 Task: Look for products in the category "Sun Protection & Bug Spray" from Mineral Fusion only.
Action: Mouse moved to (300, 140)
Screenshot: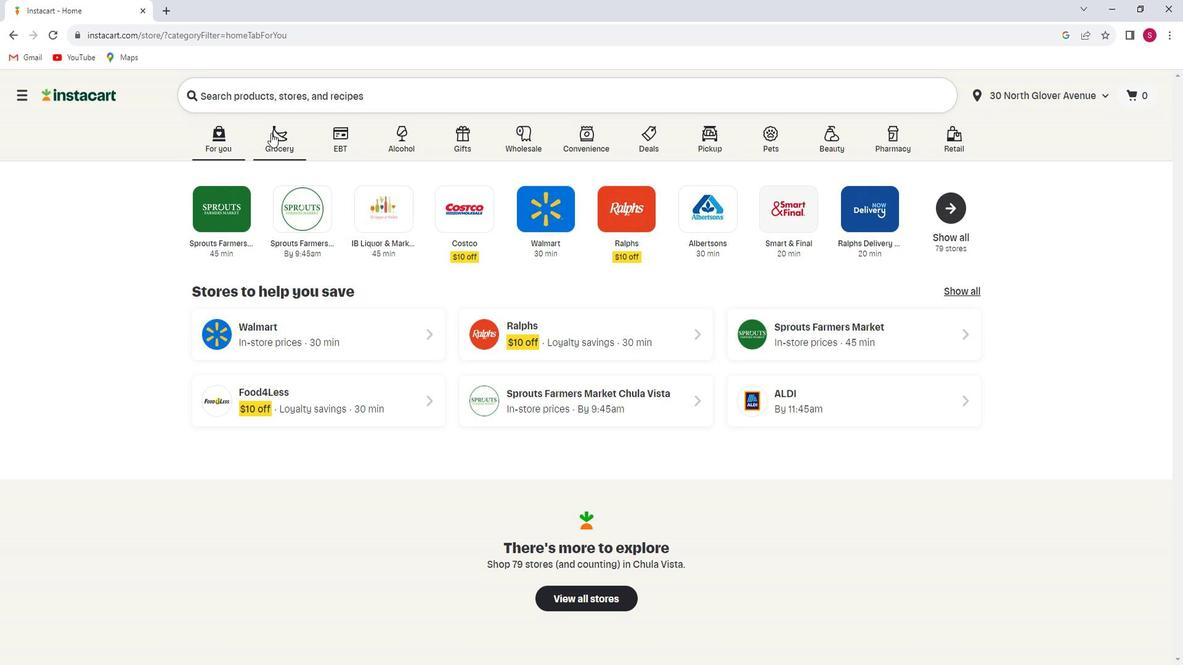 
Action: Mouse pressed left at (300, 140)
Screenshot: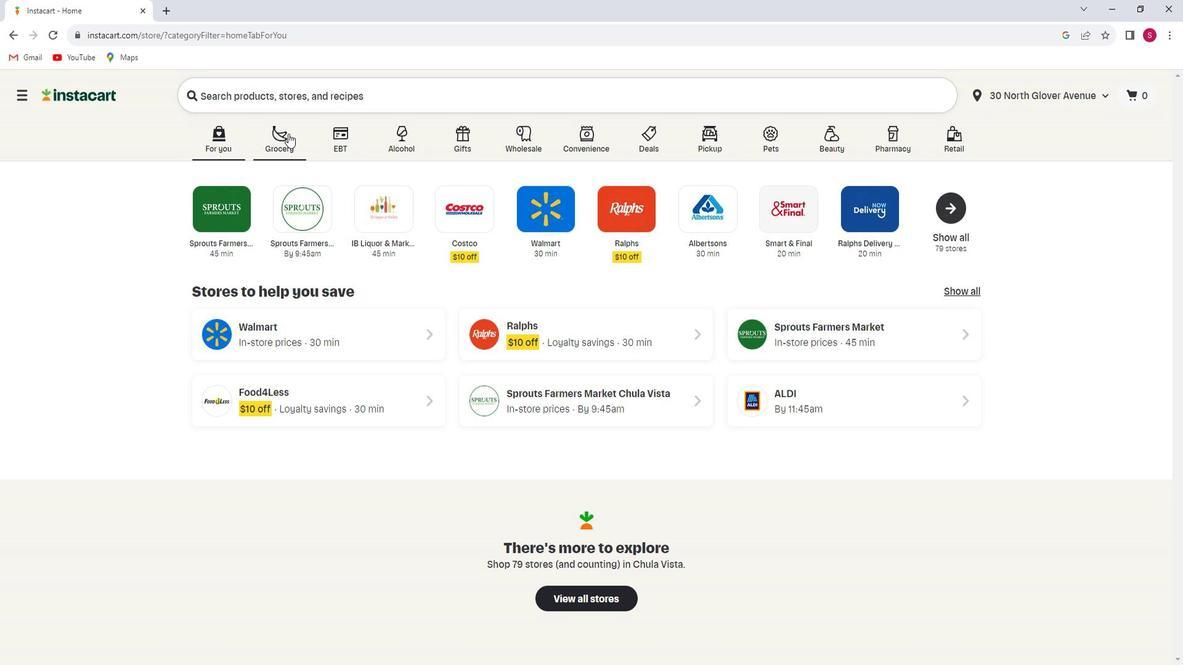 
Action: Mouse moved to (304, 361)
Screenshot: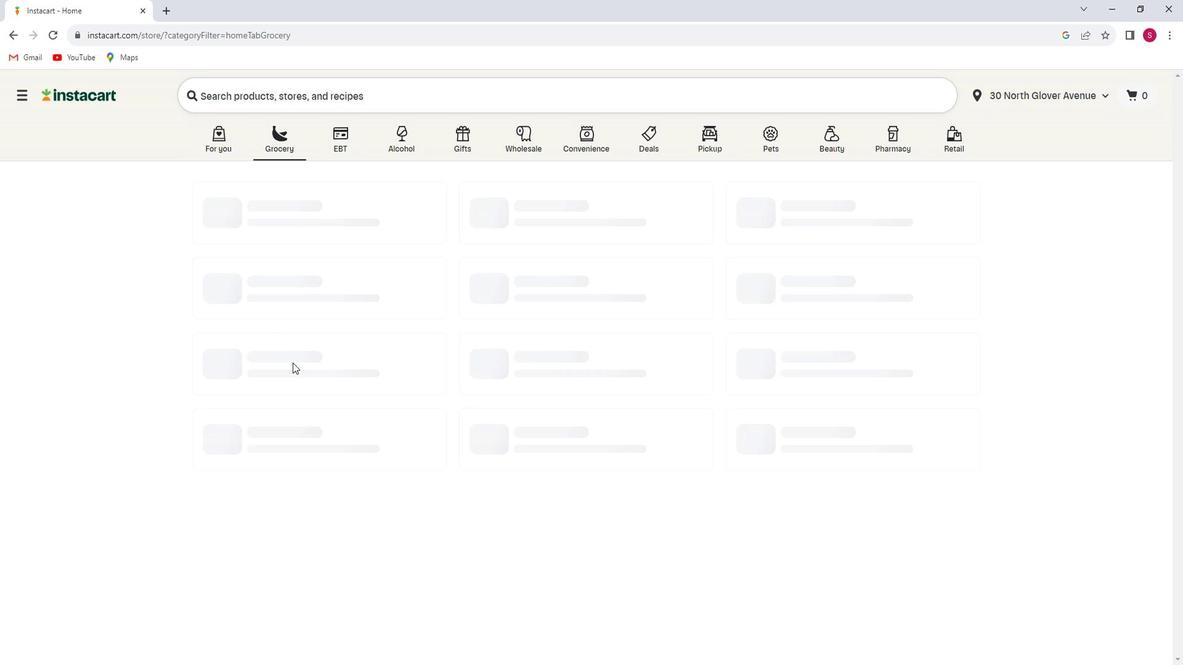 
Action: Mouse pressed left at (304, 361)
Screenshot: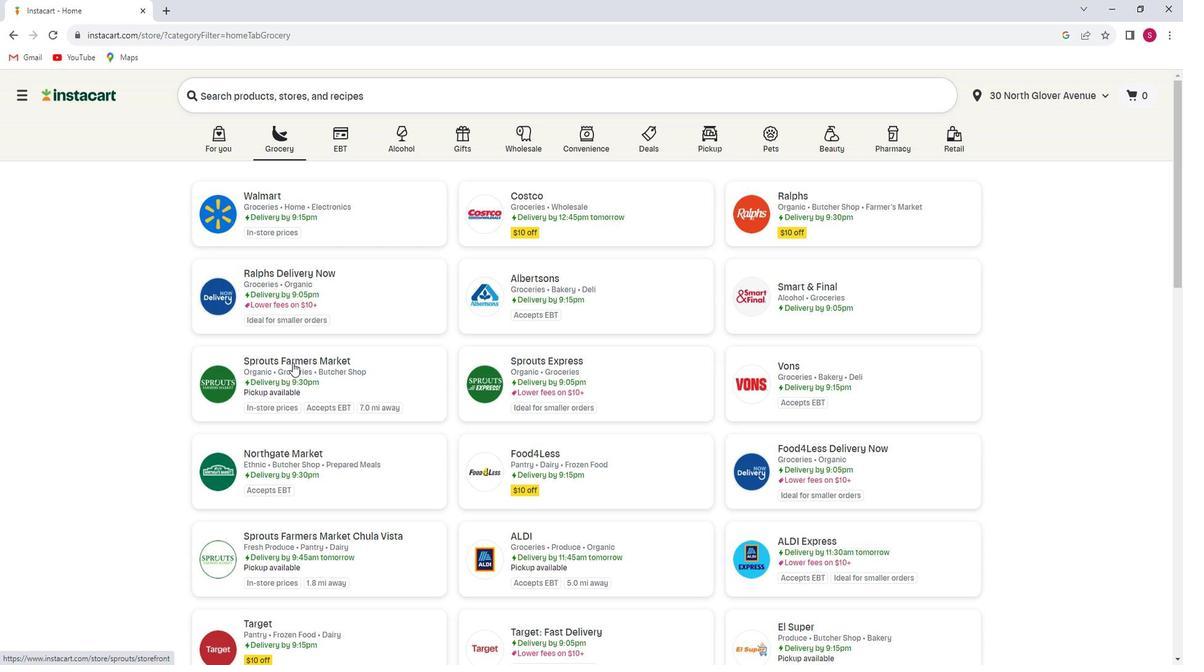 
Action: Mouse moved to (109, 399)
Screenshot: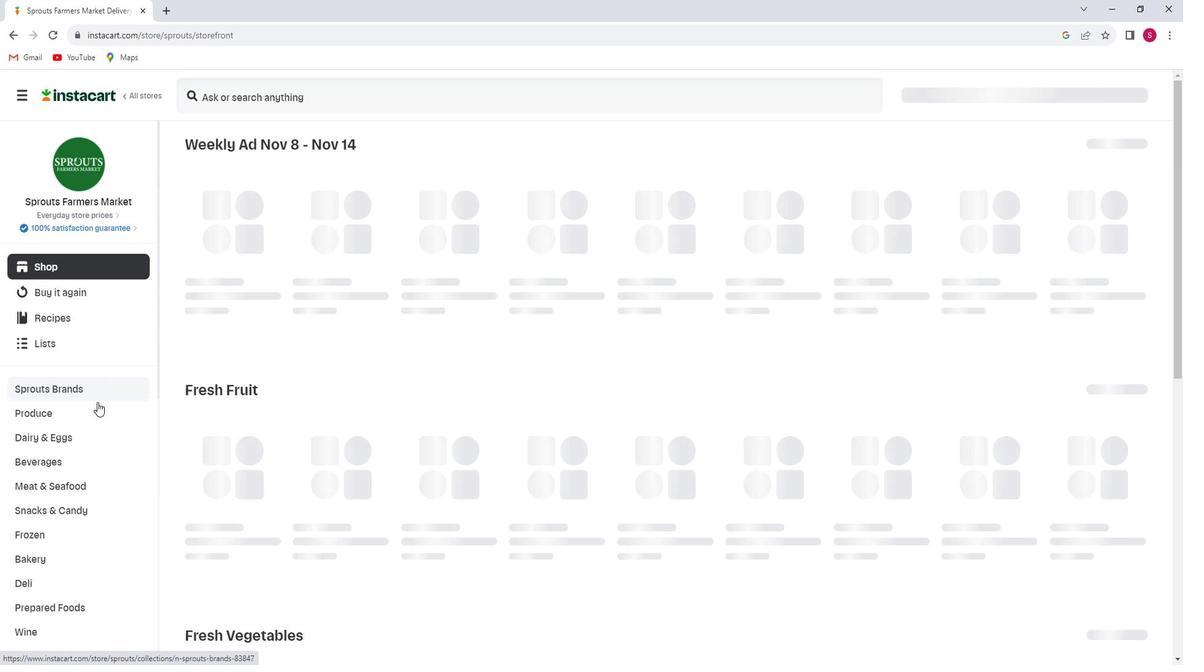 
Action: Mouse scrolled (109, 398) with delta (0, 0)
Screenshot: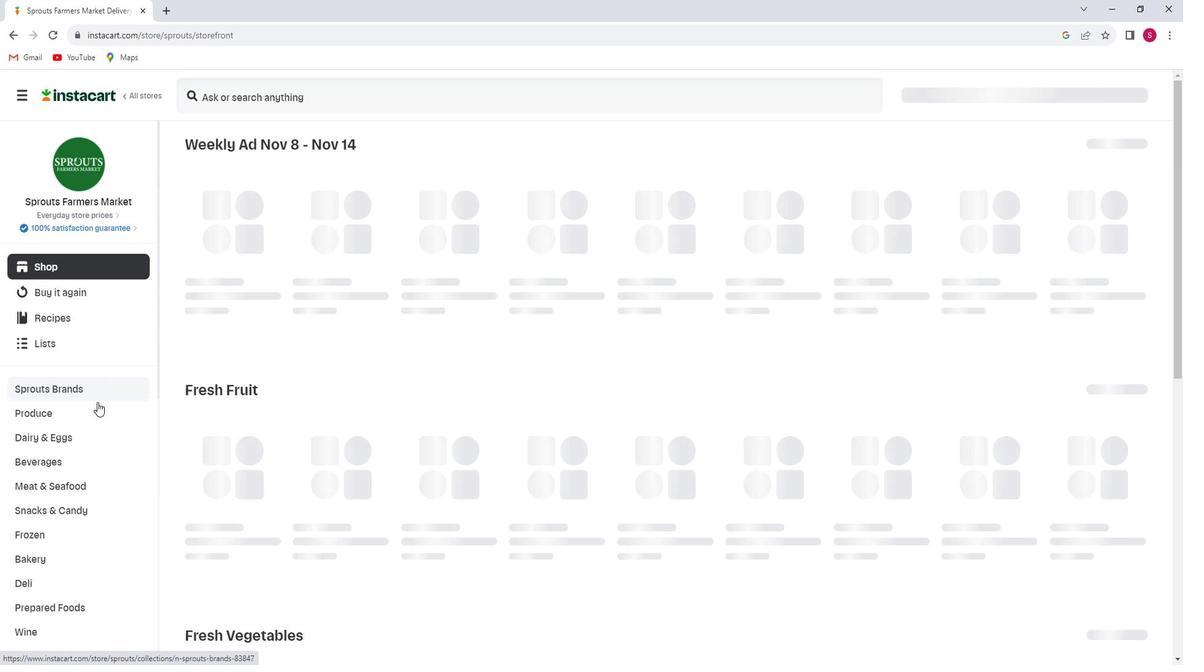 
Action: Mouse scrolled (109, 398) with delta (0, 0)
Screenshot: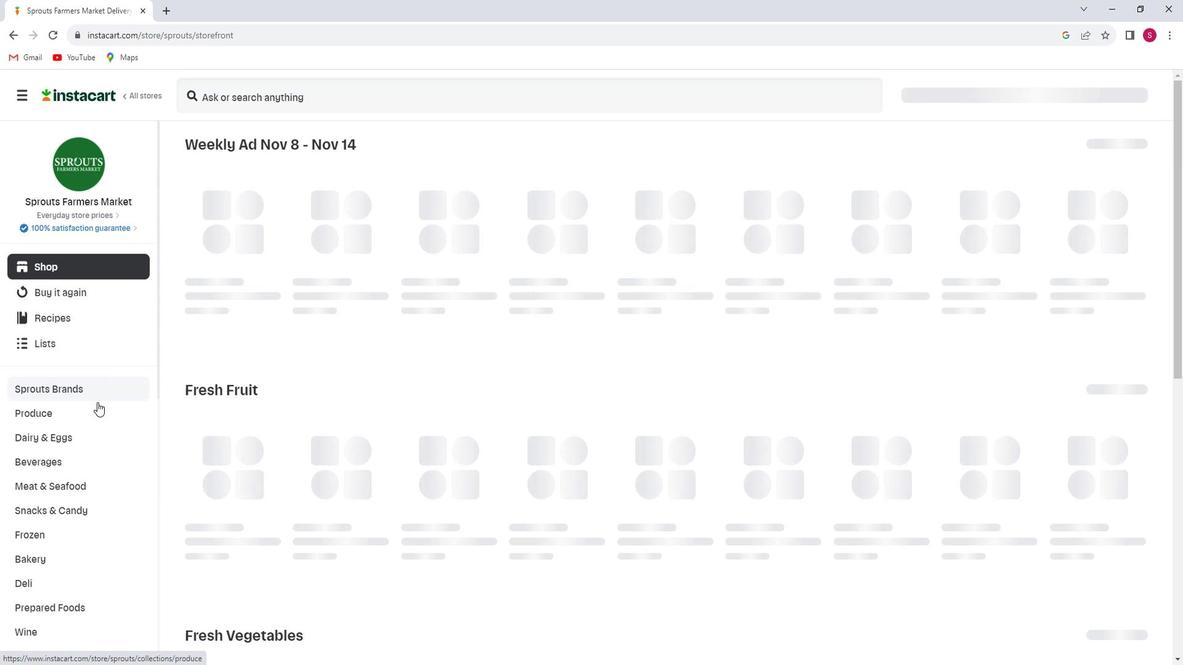 
Action: Mouse moved to (108, 401)
Screenshot: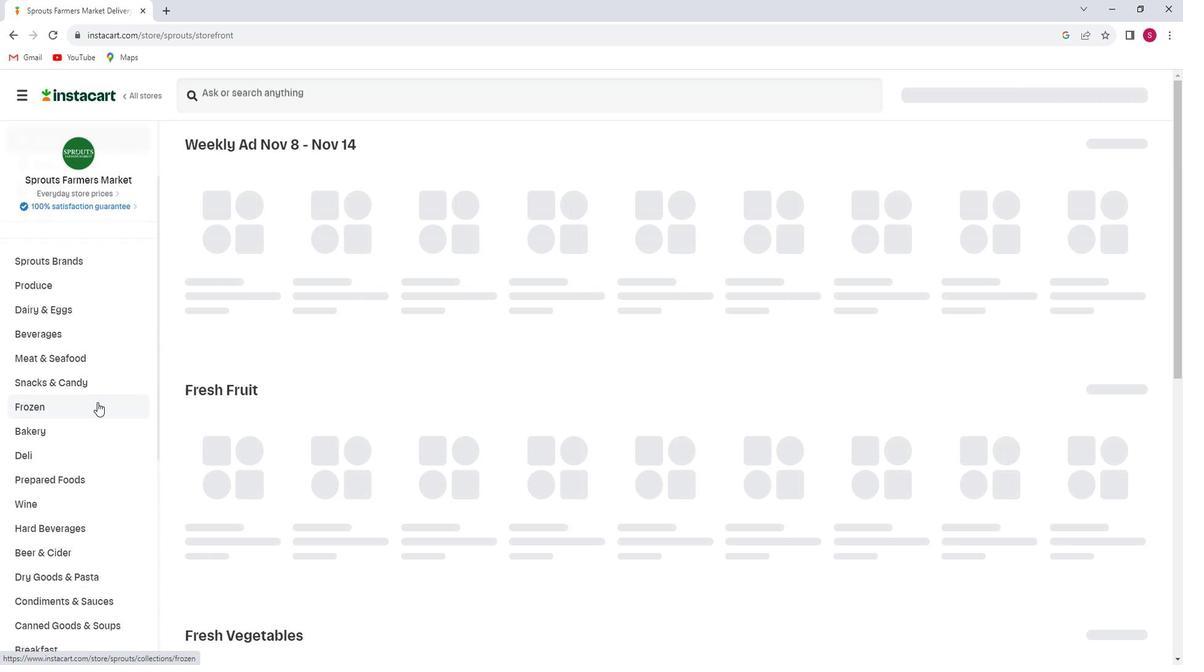 
Action: Mouse scrolled (108, 400) with delta (0, 0)
Screenshot: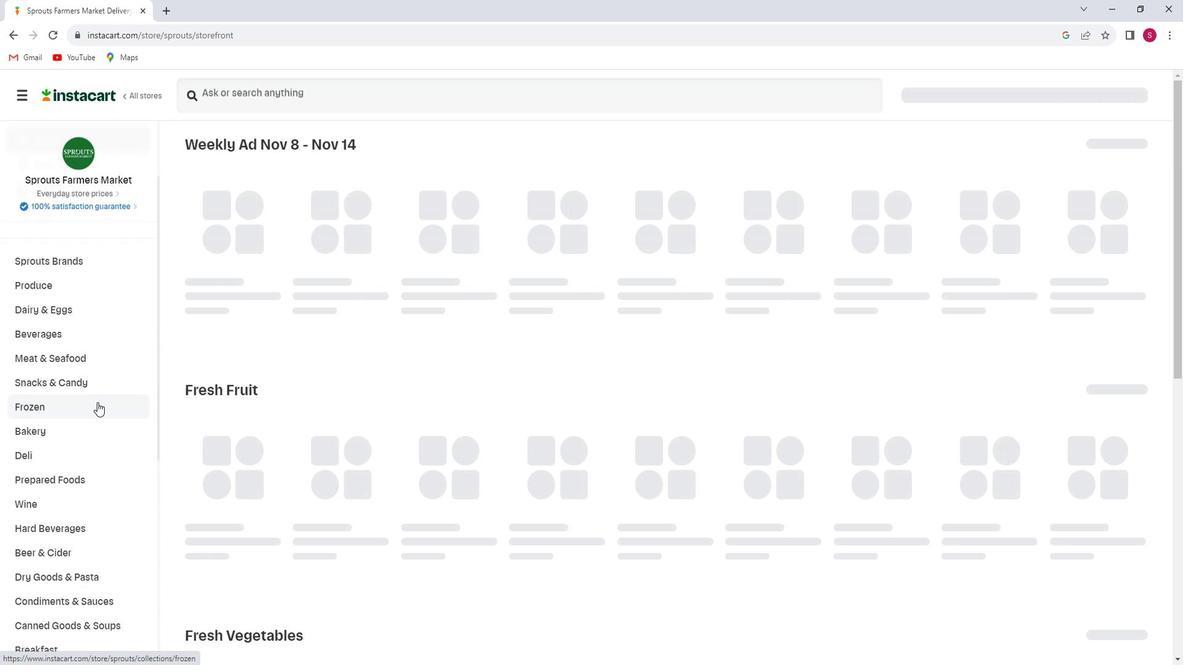 
Action: Mouse moved to (107, 401)
Screenshot: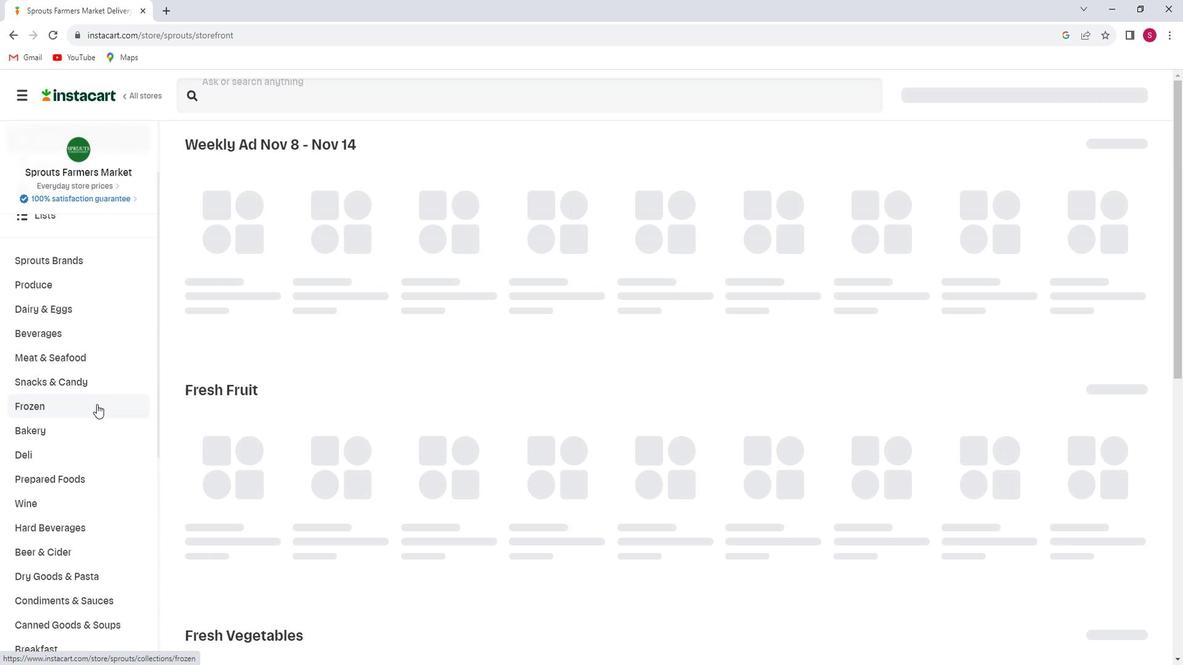 
Action: Mouse scrolled (107, 400) with delta (0, 0)
Screenshot: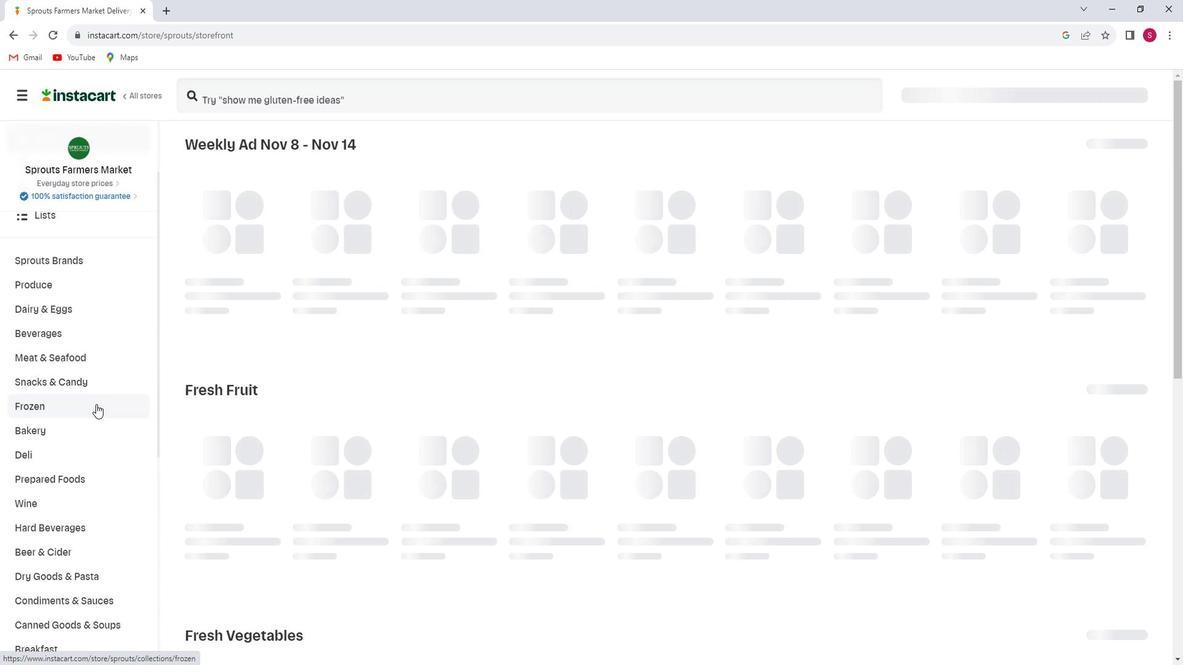 
Action: Mouse scrolled (107, 400) with delta (0, 0)
Screenshot: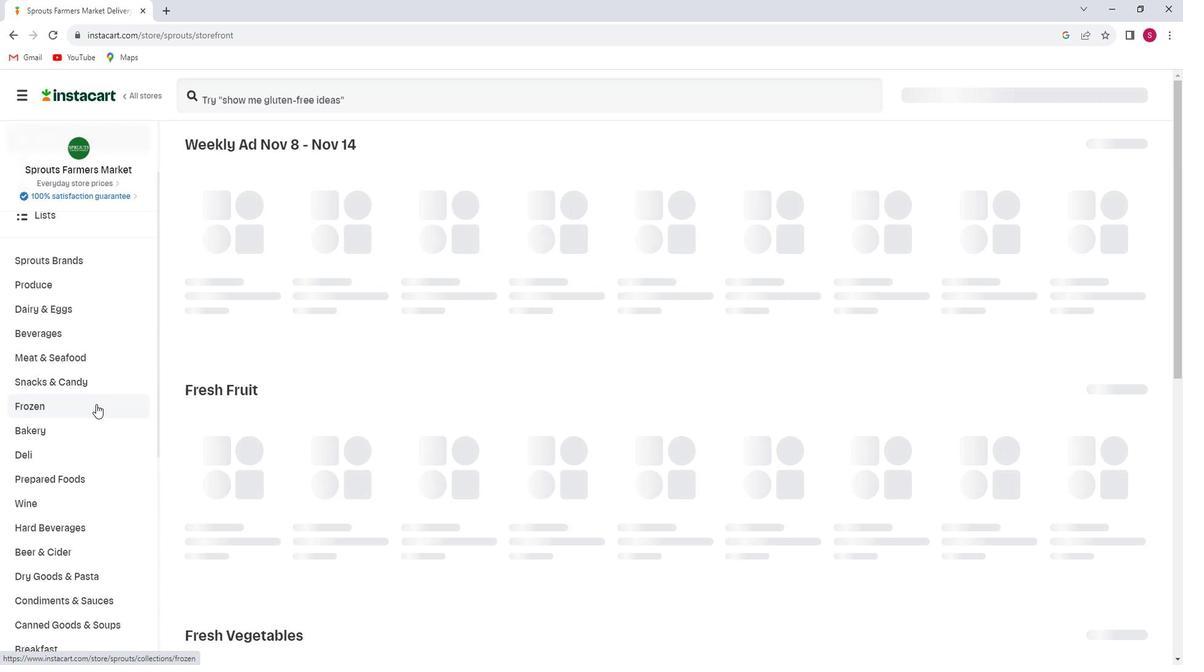 
Action: Mouse scrolled (107, 400) with delta (0, 0)
Screenshot: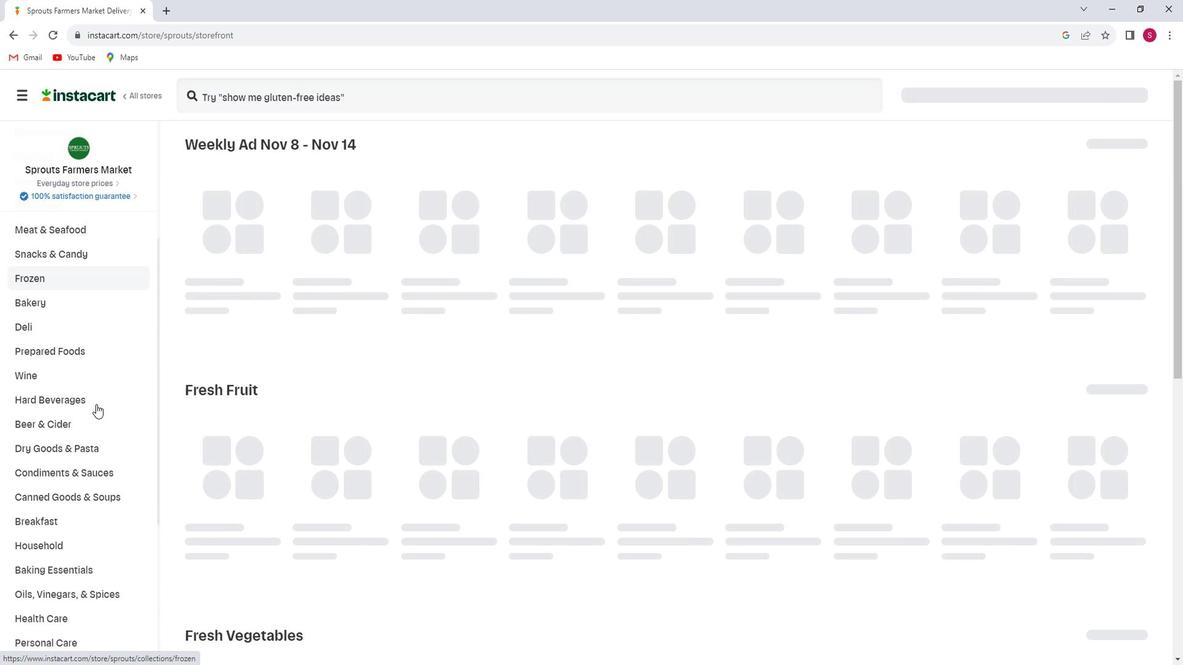 
Action: Mouse scrolled (107, 400) with delta (0, 0)
Screenshot: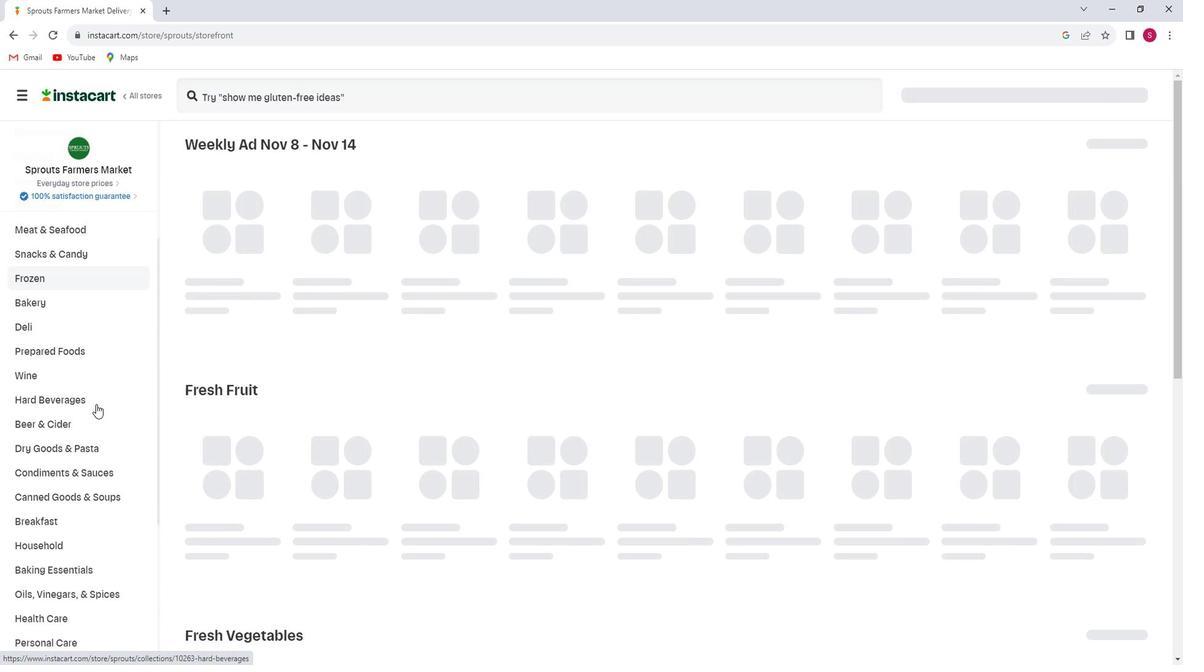 
Action: Mouse scrolled (107, 400) with delta (0, 0)
Screenshot: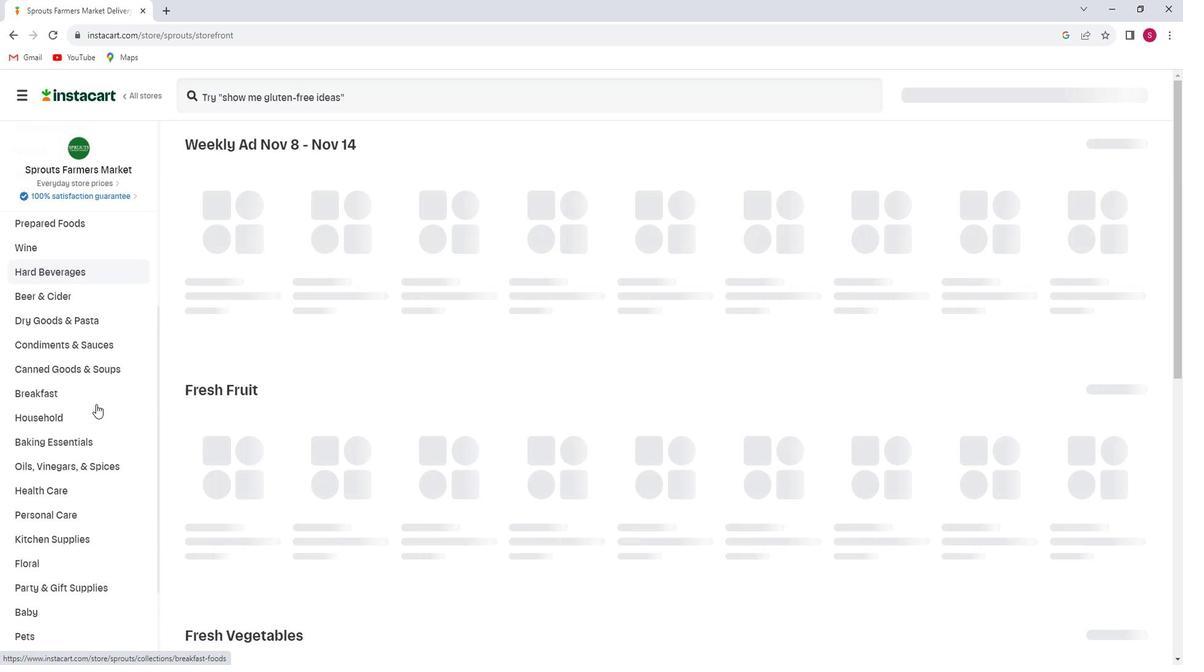 
Action: Mouse scrolled (107, 400) with delta (0, 0)
Screenshot: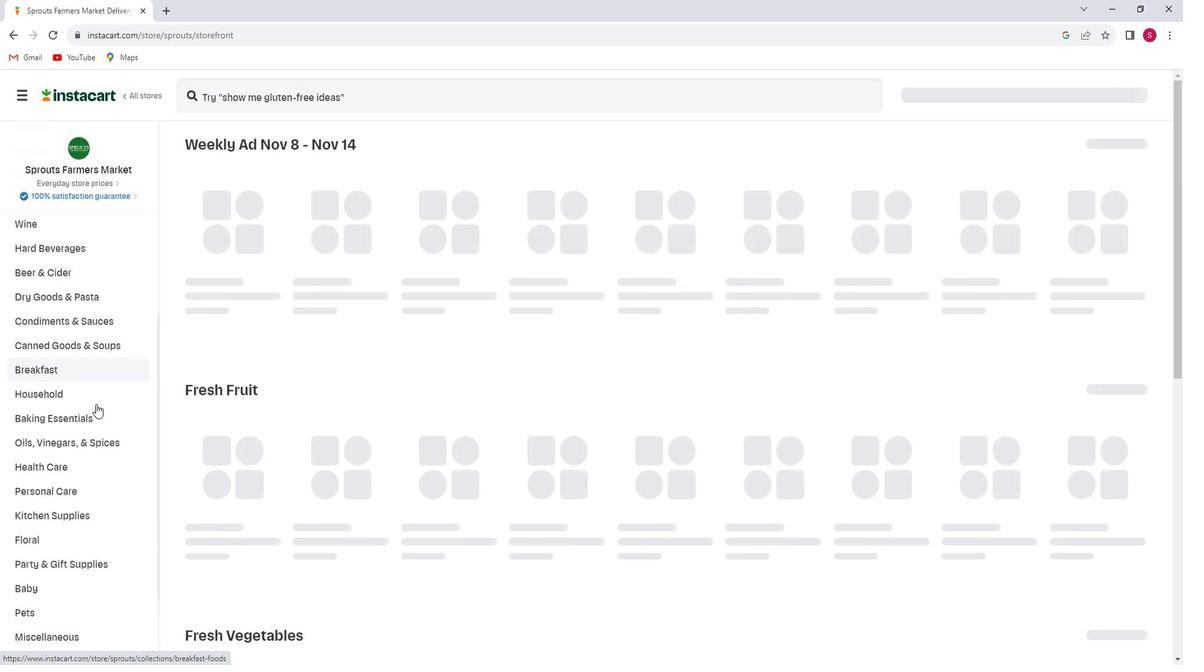 
Action: Mouse scrolled (107, 400) with delta (0, 0)
Screenshot: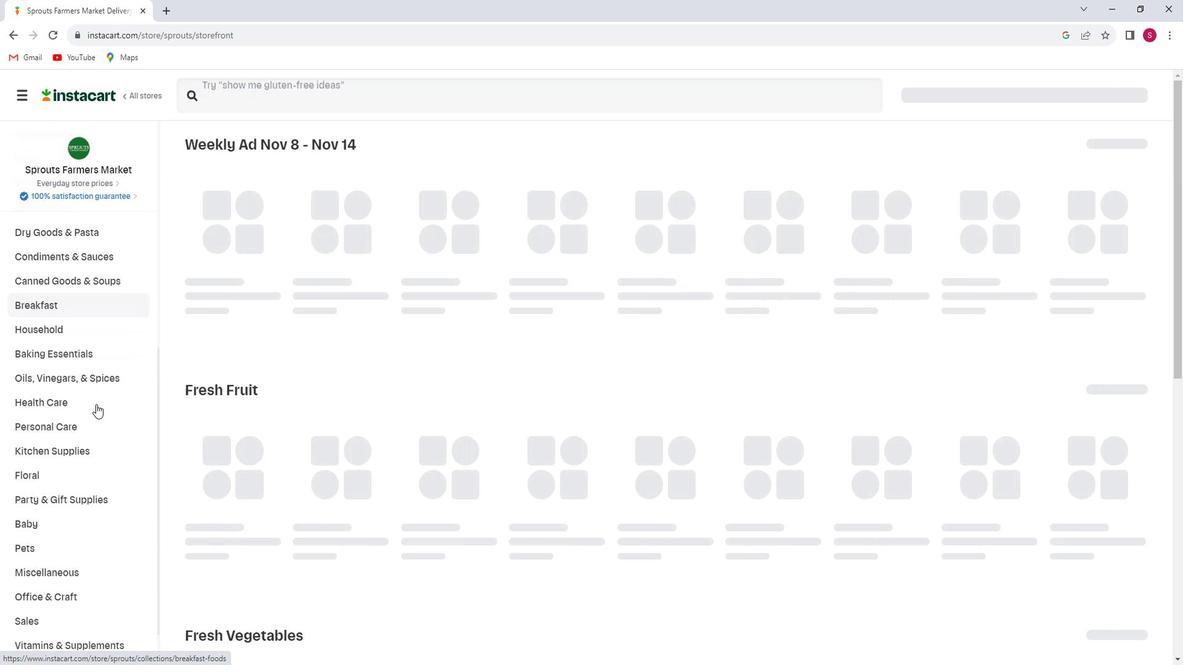 
Action: Mouse scrolled (107, 400) with delta (0, 0)
Screenshot: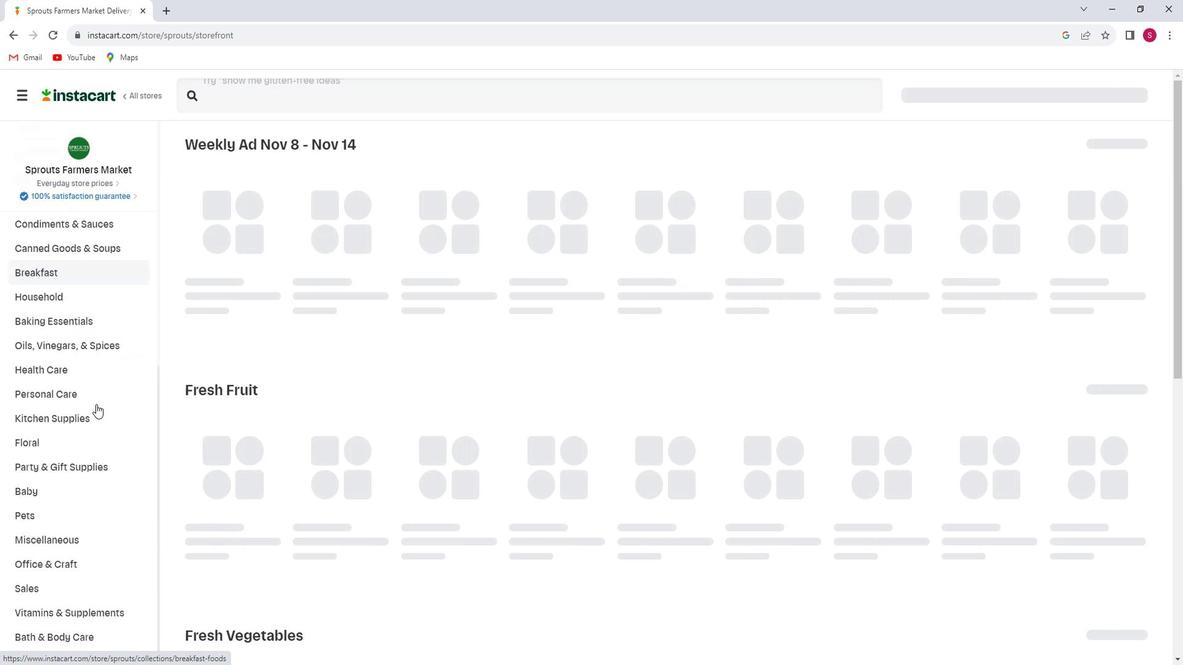 
Action: Mouse moved to (98, 374)
Screenshot: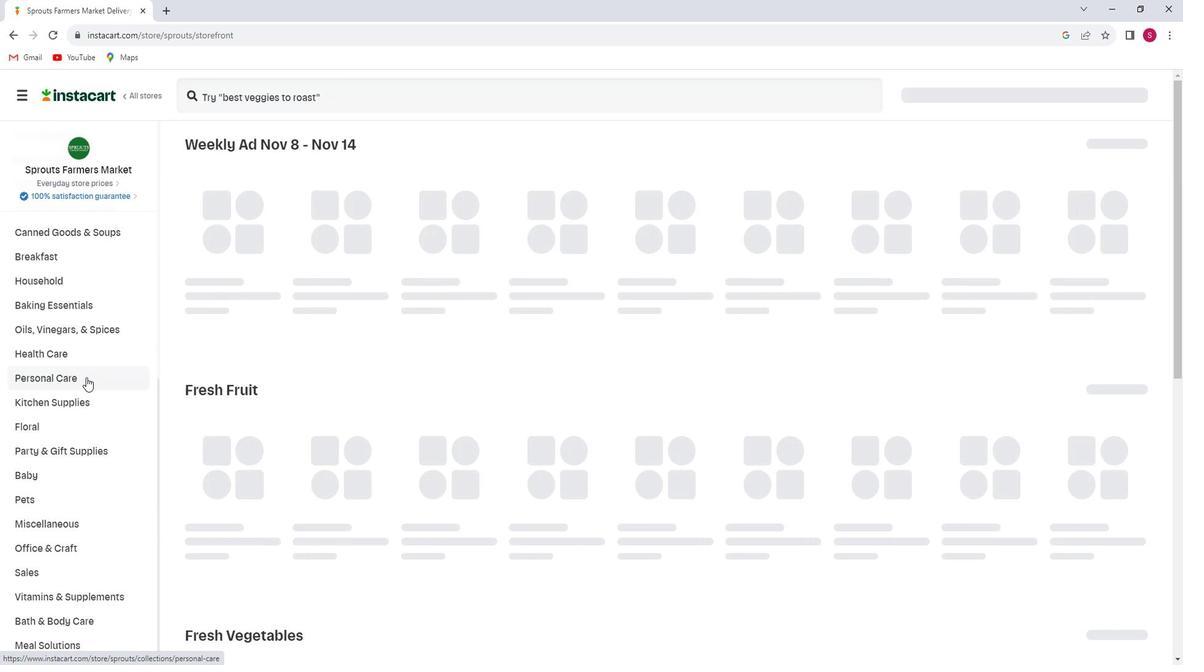 
Action: Mouse pressed left at (98, 374)
Screenshot: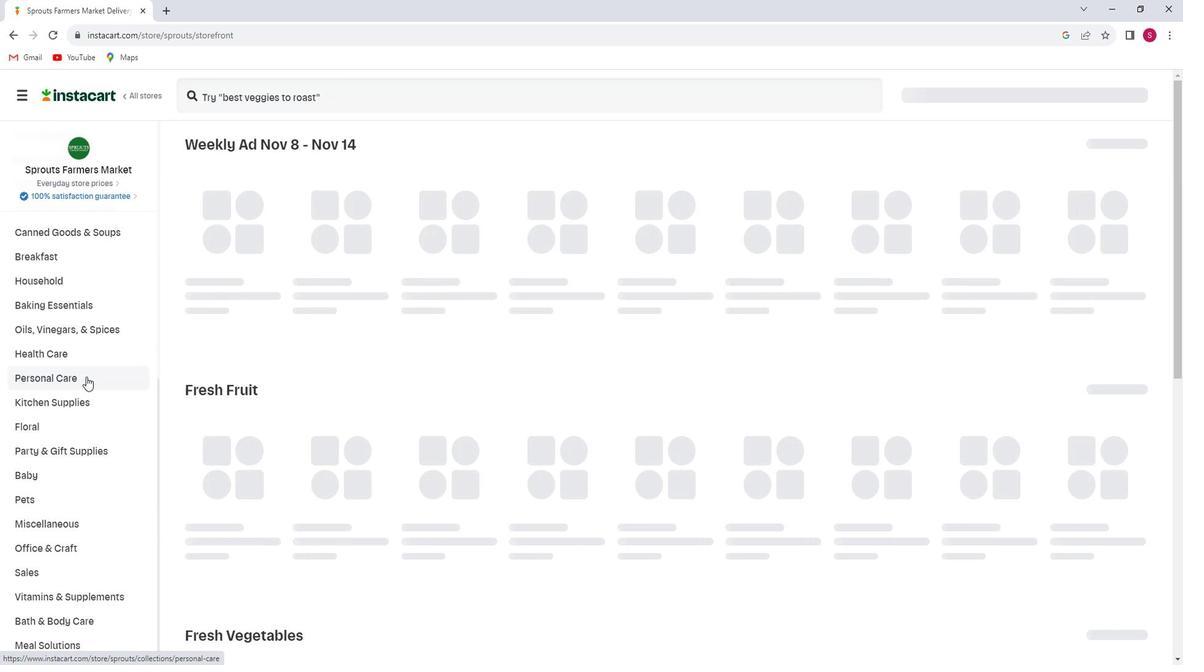 
Action: Mouse moved to (968, 193)
Screenshot: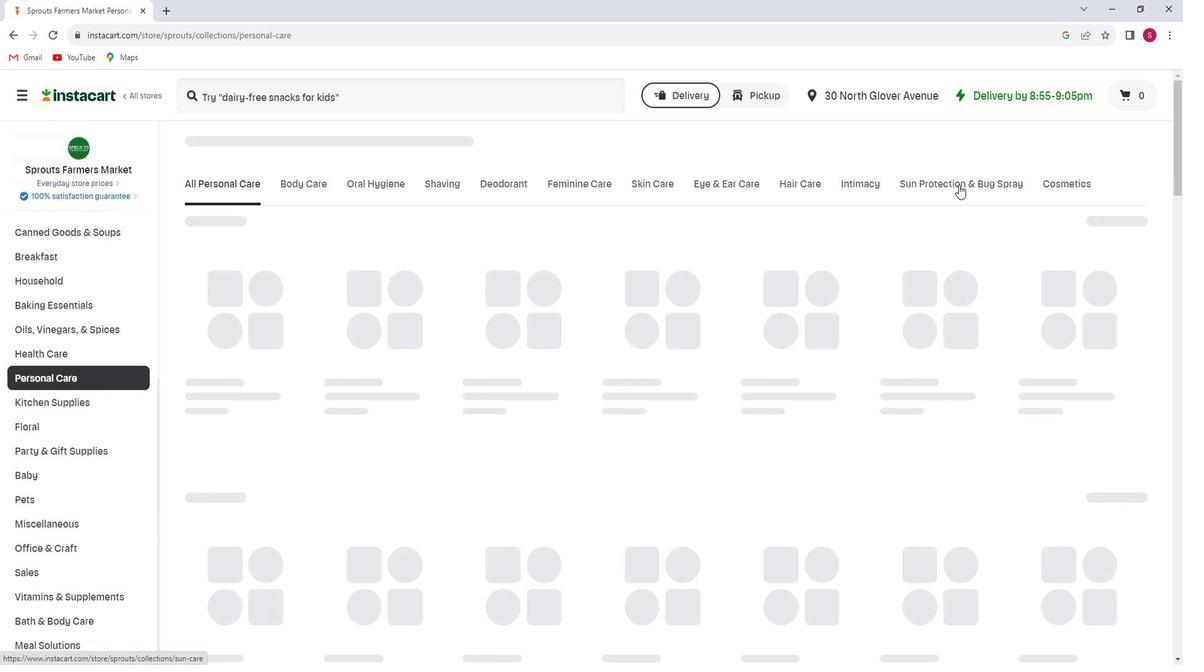 
Action: Mouse pressed left at (968, 193)
Screenshot: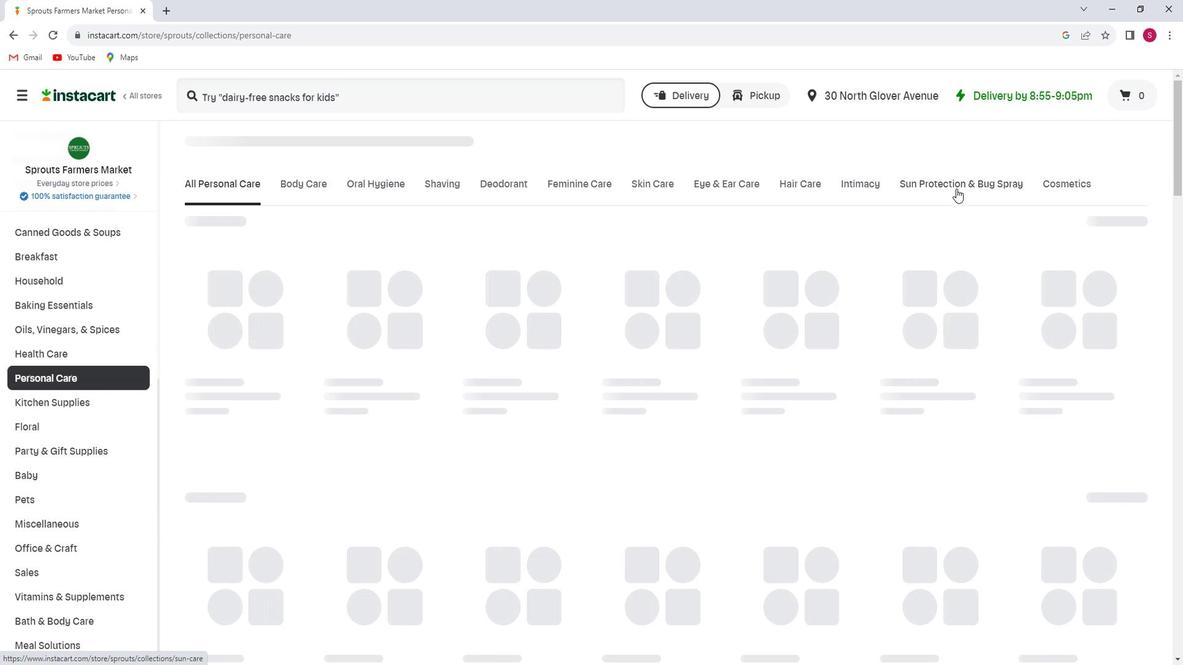 
Action: Mouse moved to (298, 288)
Screenshot: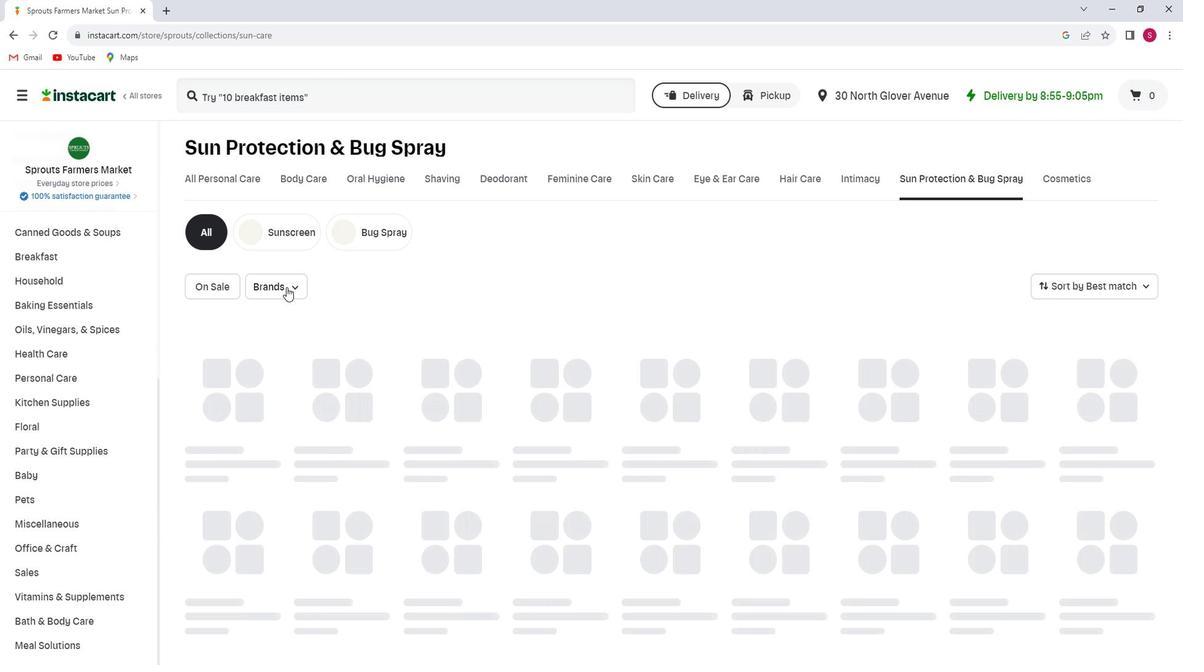 
Action: Mouse pressed left at (298, 288)
Screenshot: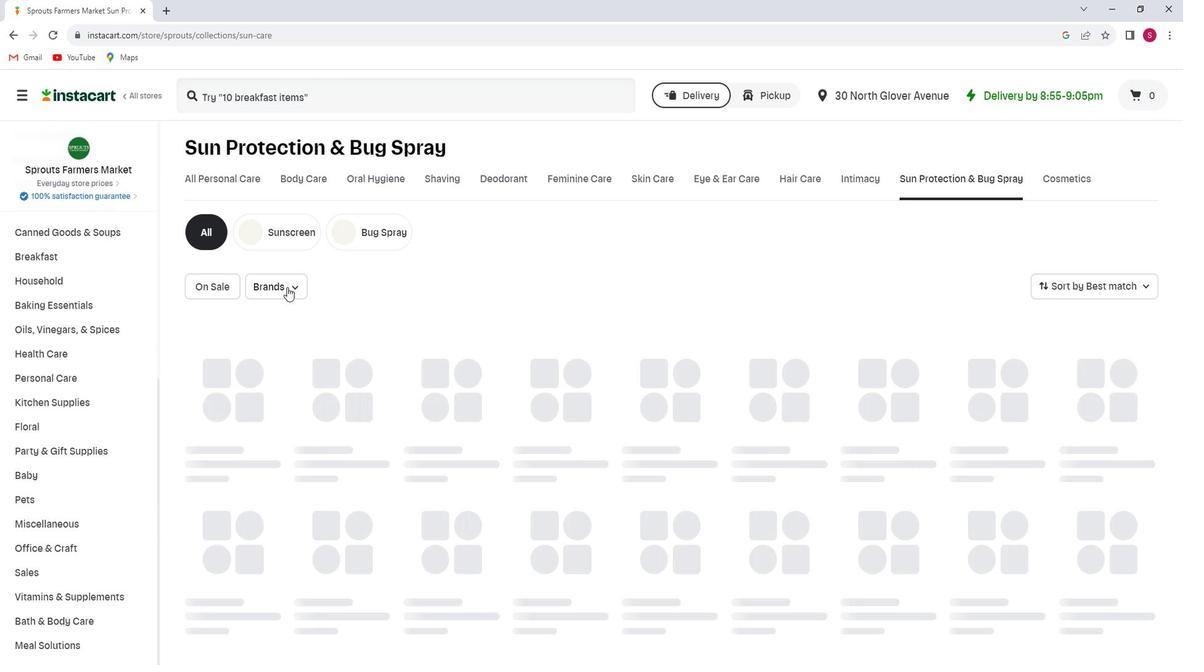 
Action: Mouse moved to (305, 360)
Screenshot: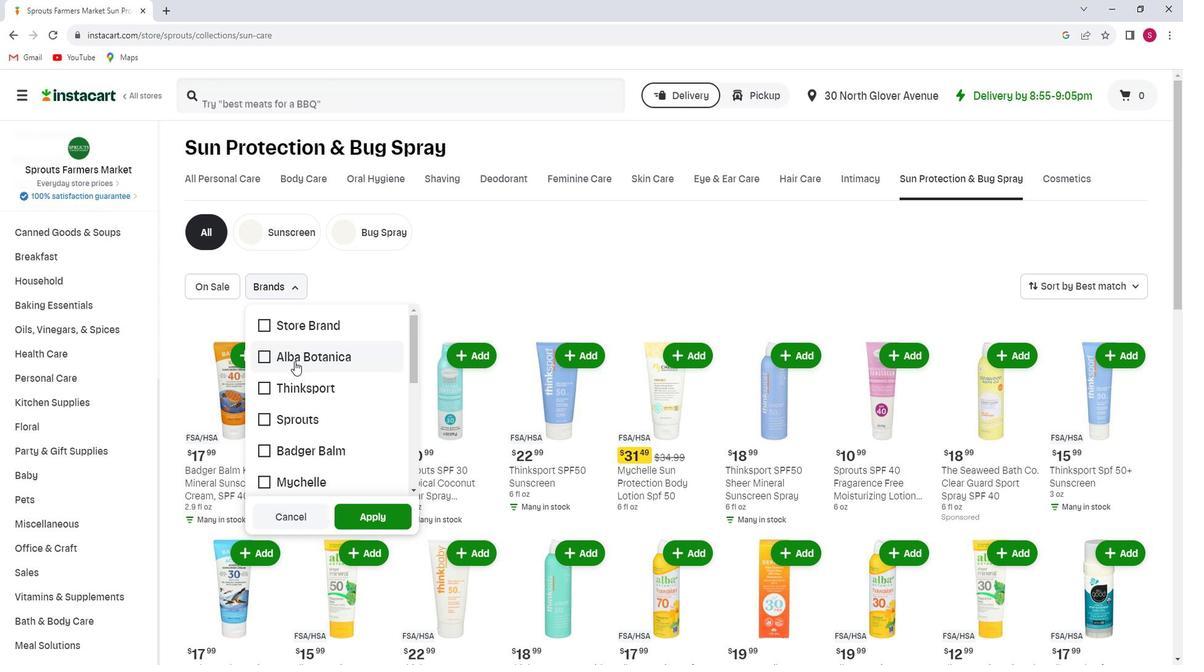 
Action: Mouse scrolled (305, 359) with delta (0, 0)
Screenshot: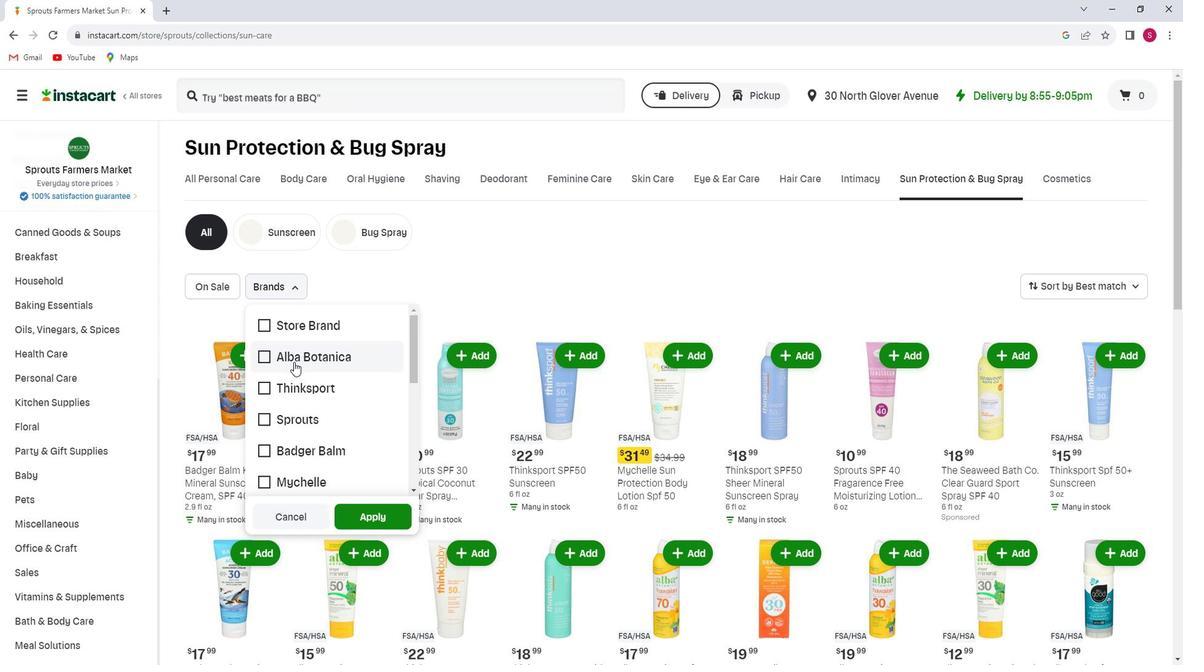 
Action: Mouse scrolled (305, 359) with delta (0, 0)
Screenshot: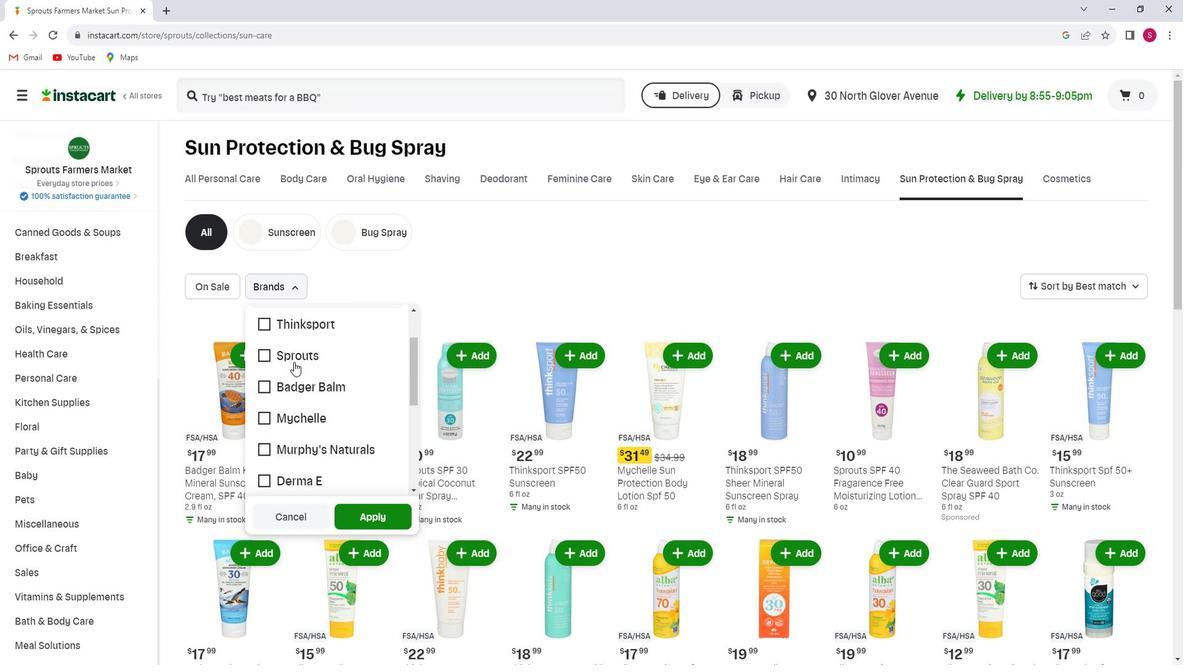 
Action: Mouse scrolled (305, 359) with delta (0, 0)
Screenshot: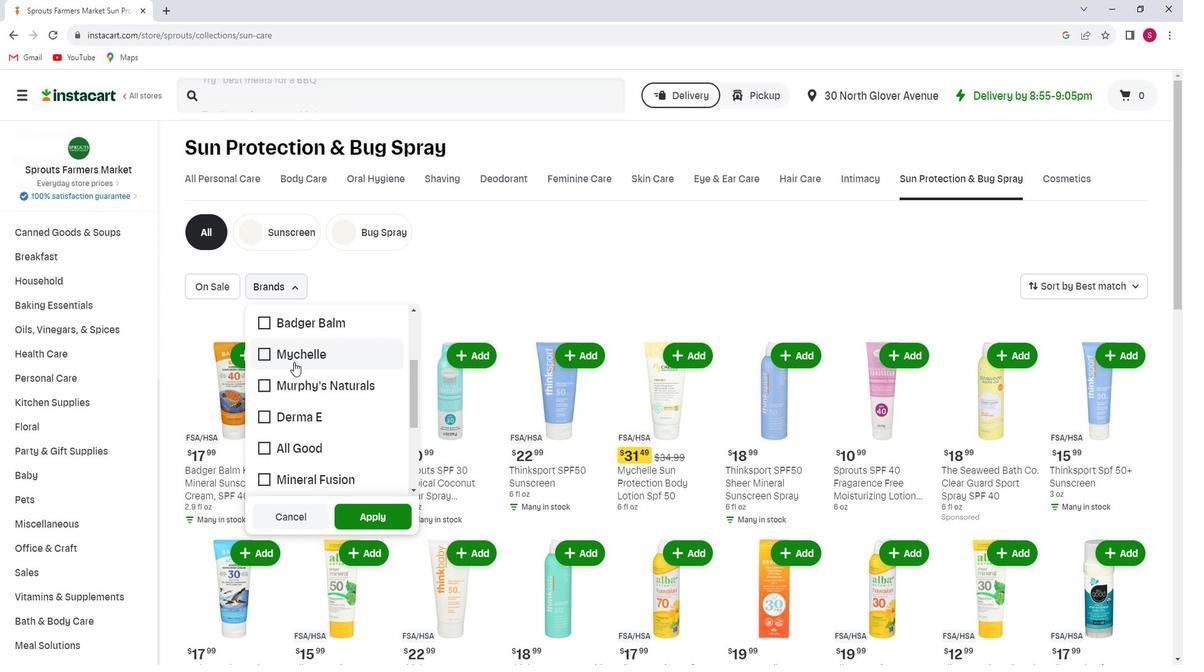 
Action: Mouse scrolled (305, 359) with delta (0, 0)
Screenshot: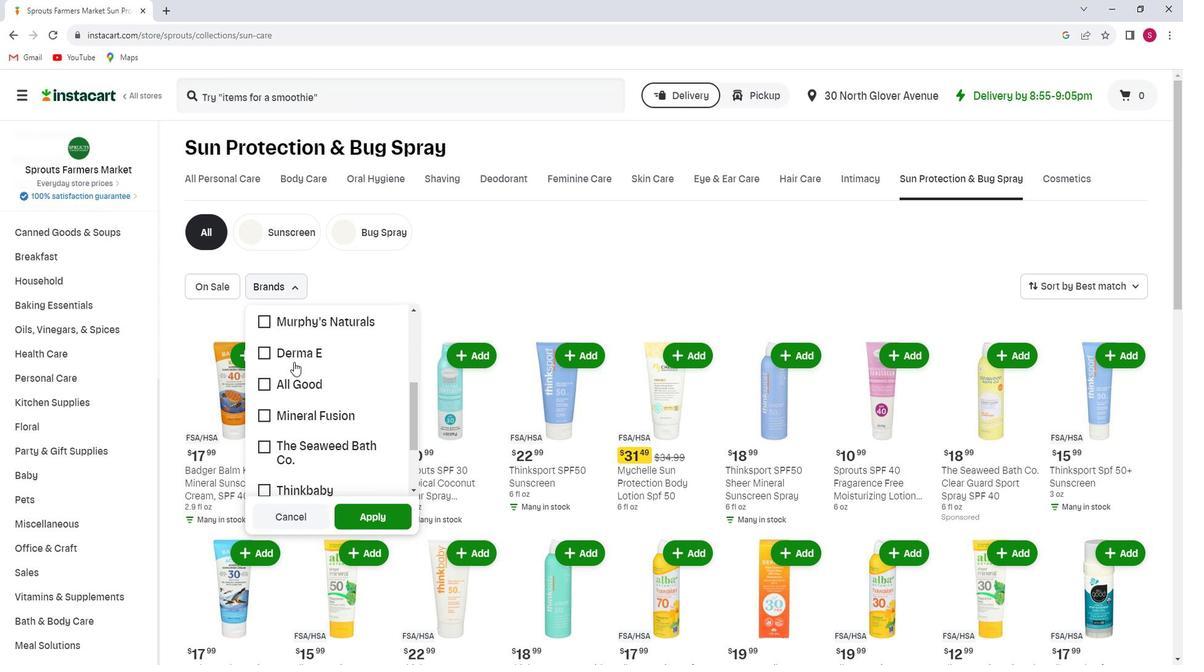 
Action: Mouse moved to (281, 353)
Screenshot: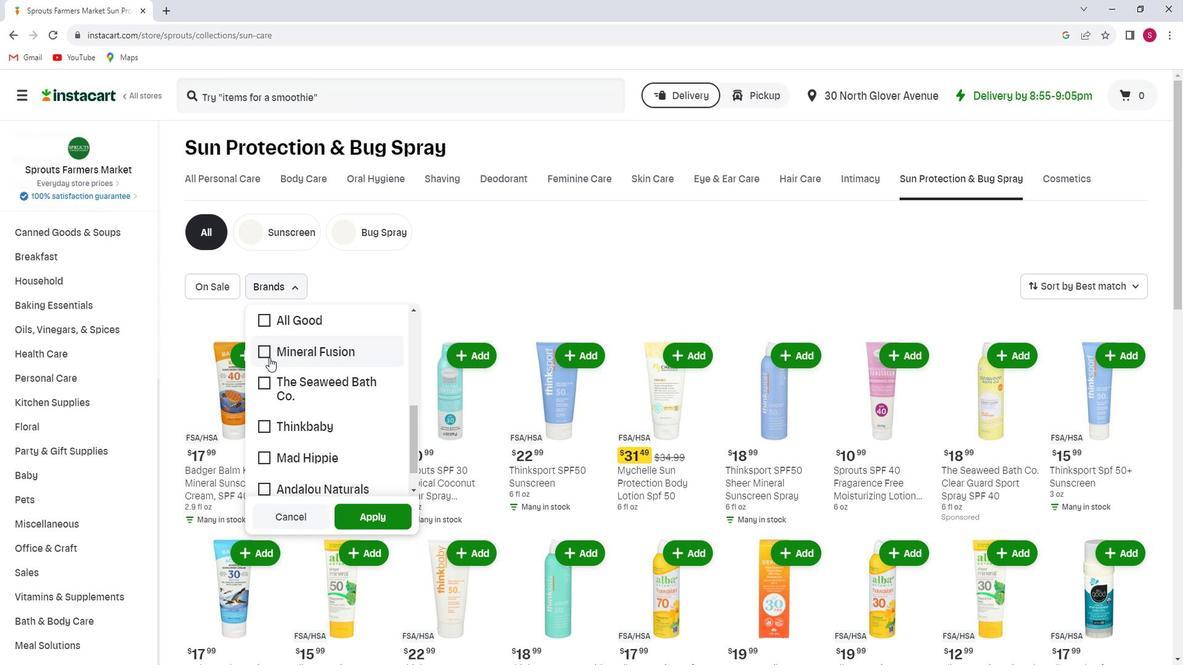
Action: Mouse pressed left at (281, 353)
Screenshot: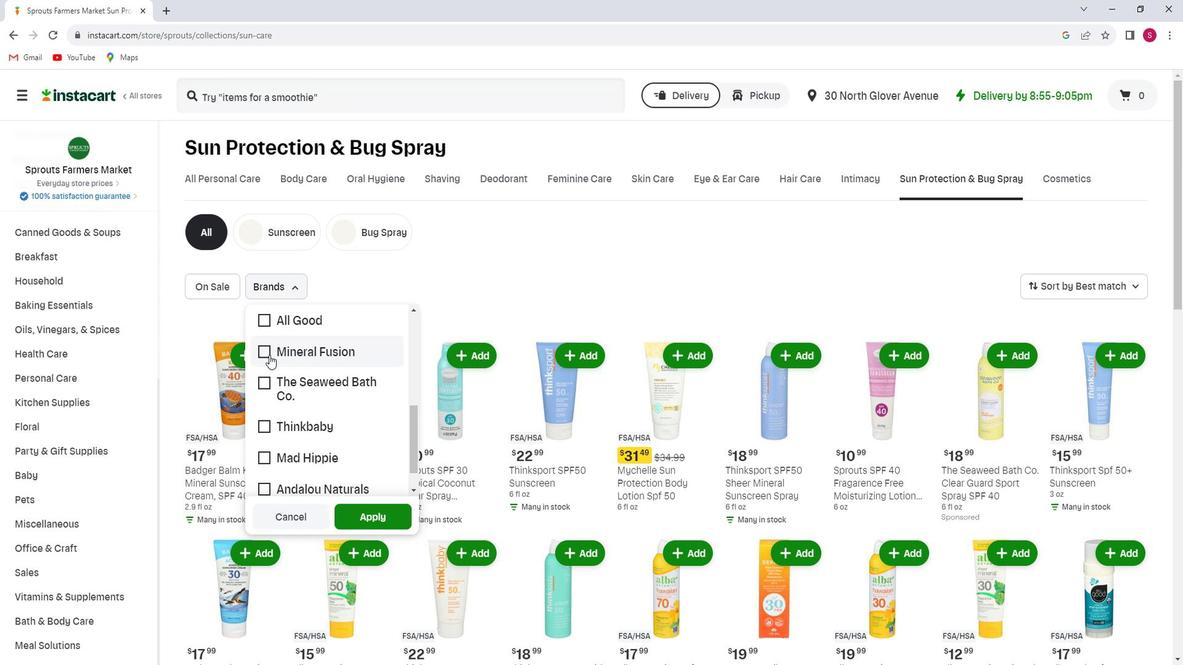 
Action: Mouse moved to (383, 512)
Screenshot: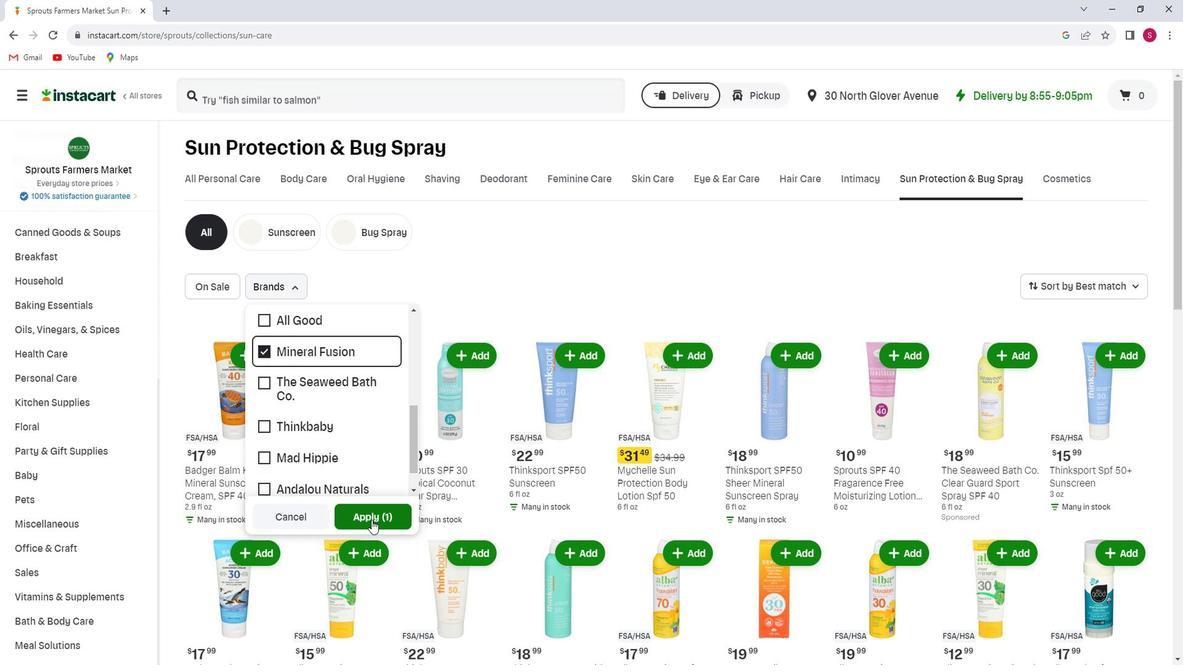 
Action: Mouse pressed left at (383, 512)
Screenshot: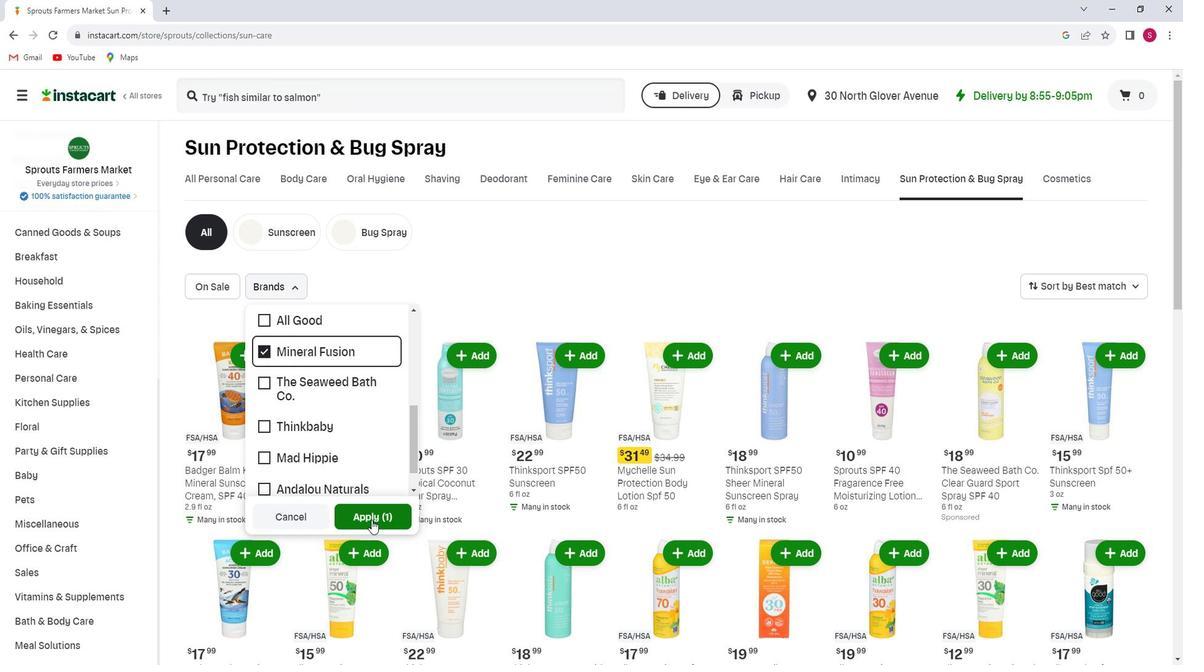 
